 Task: Create a due date automation trigger when advanced on, on the wednesday after a card is due add content with a description starting with resumeat 11:00 AM.
Action: Mouse moved to (990, 71)
Screenshot: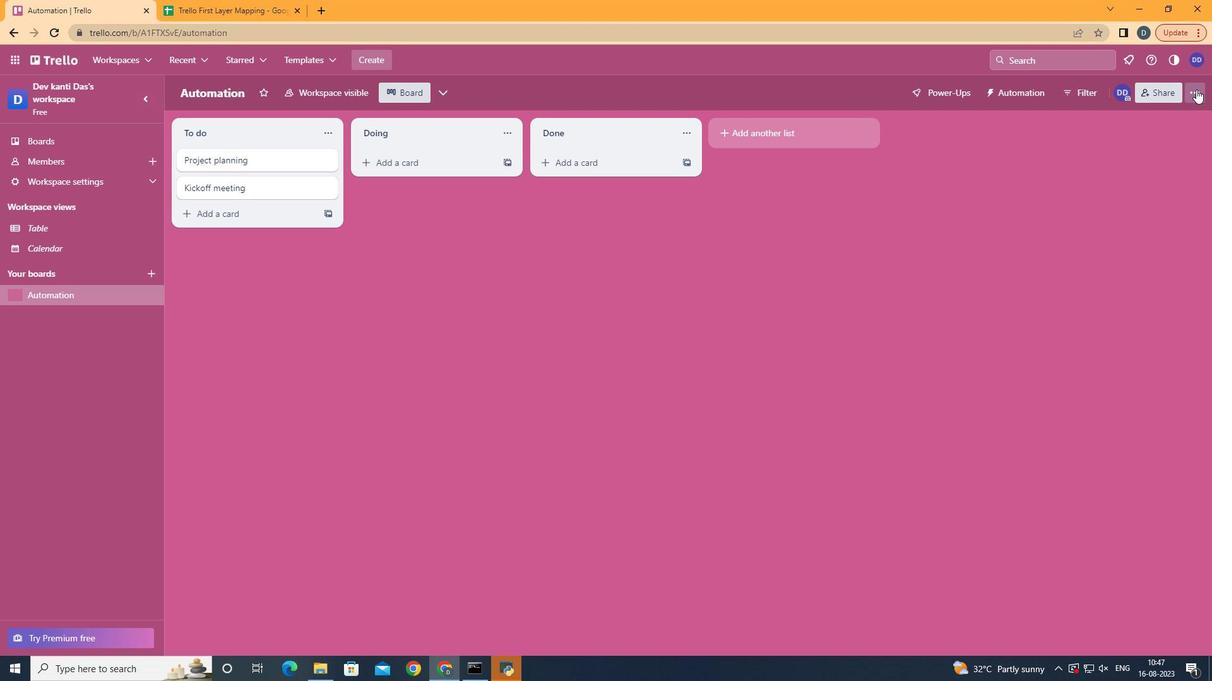 
Action: Mouse pressed left at (990, 71)
Screenshot: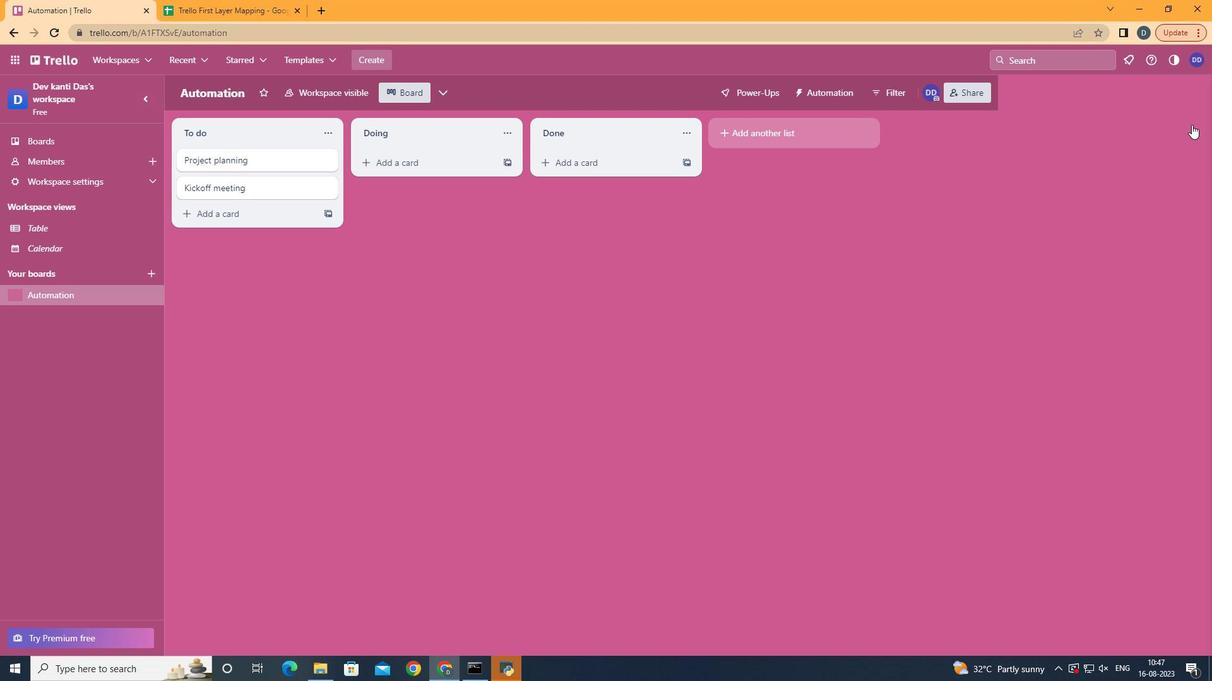 
Action: Mouse moved to (938, 252)
Screenshot: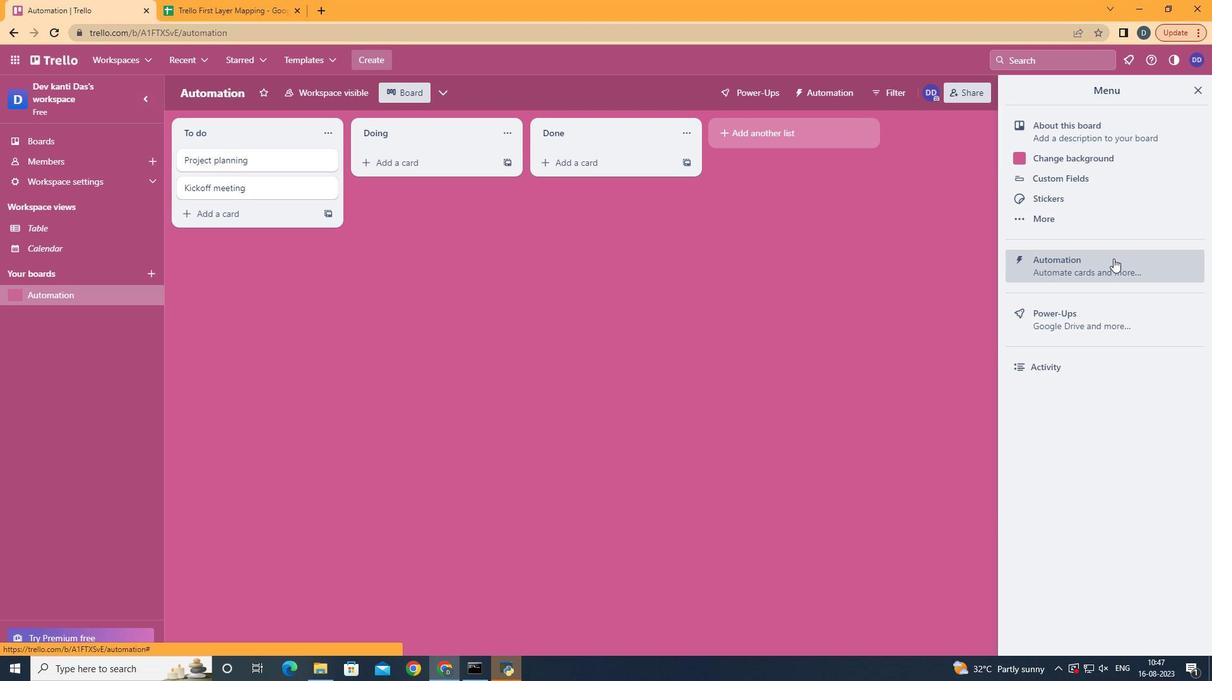 
Action: Mouse pressed left at (938, 252)
Screenshot: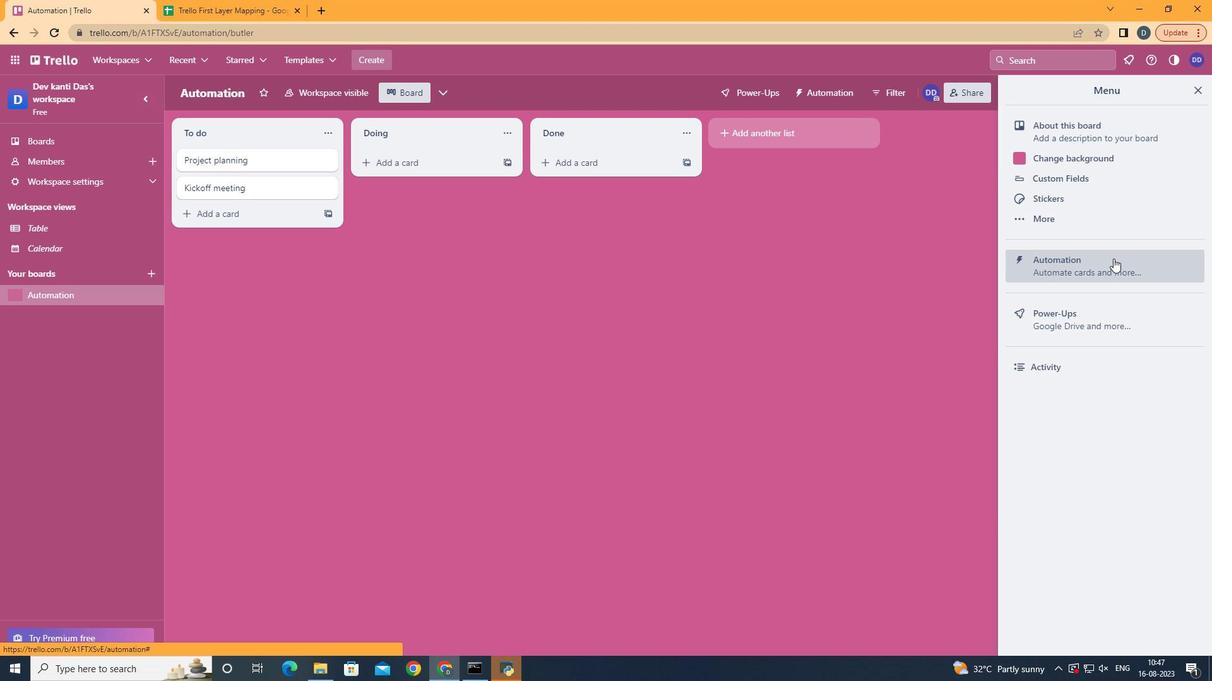 
Action: Mouse moved to (414, 246)
Screenshot: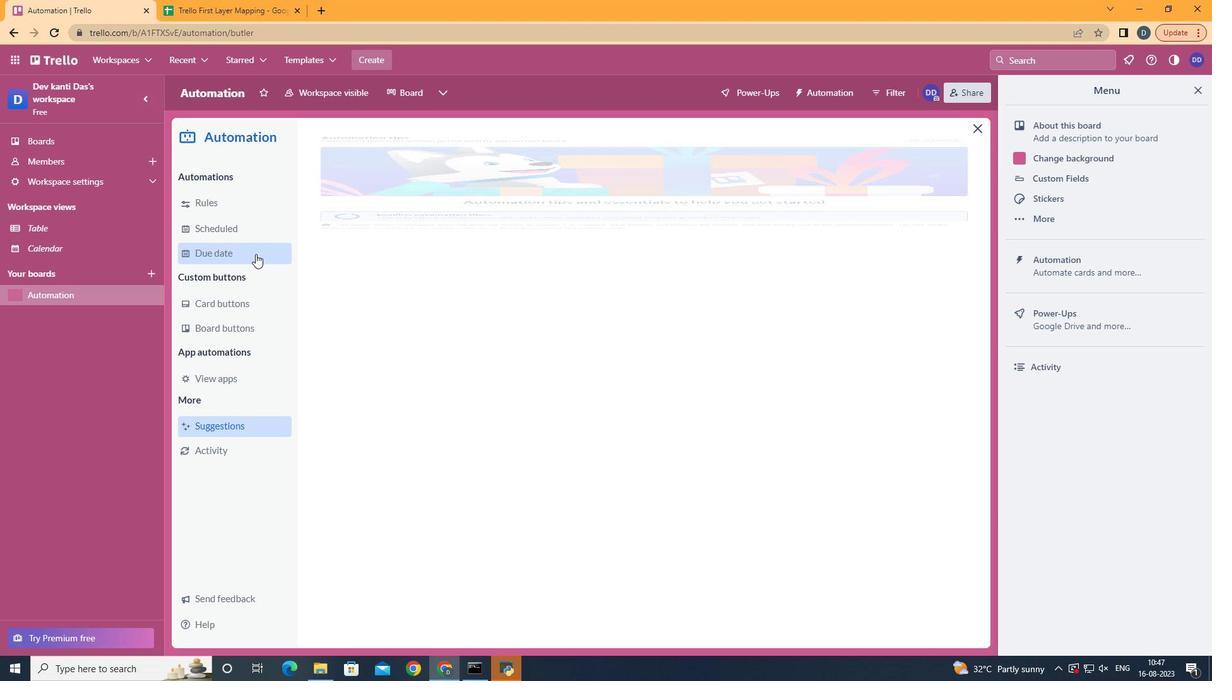 
Action: Mouse pressed left at (414, 246)
Screenshot: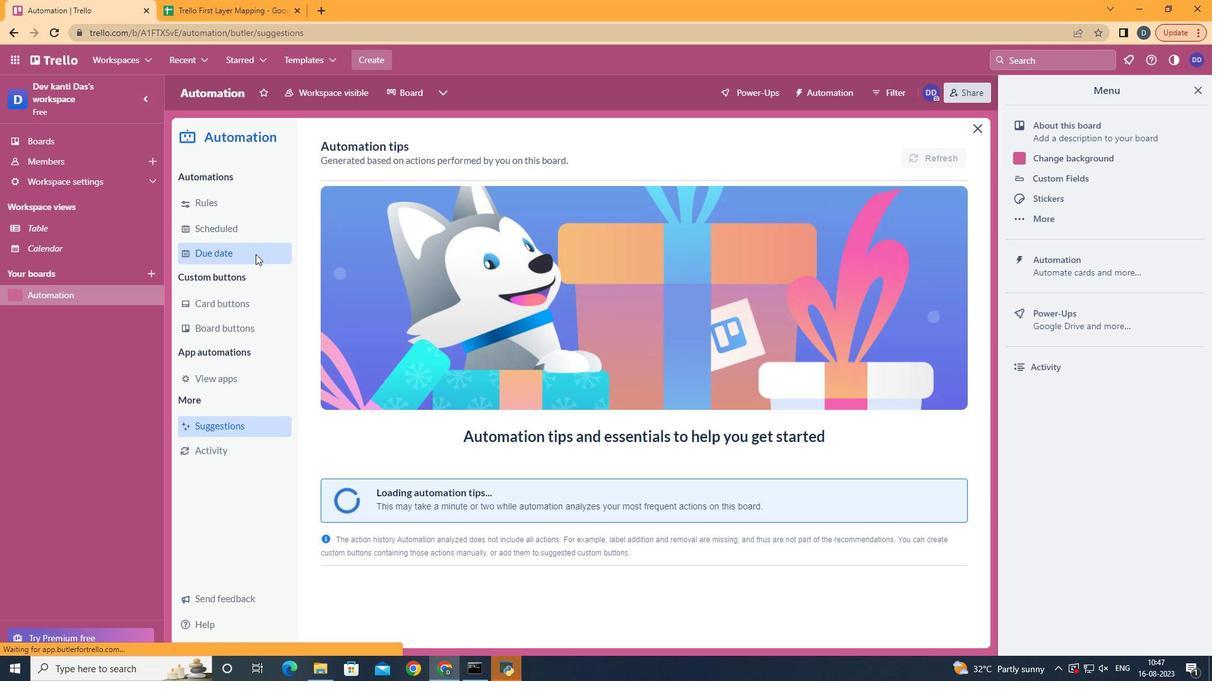 
Action: Mouse moved to (794, 142)
Screenshot: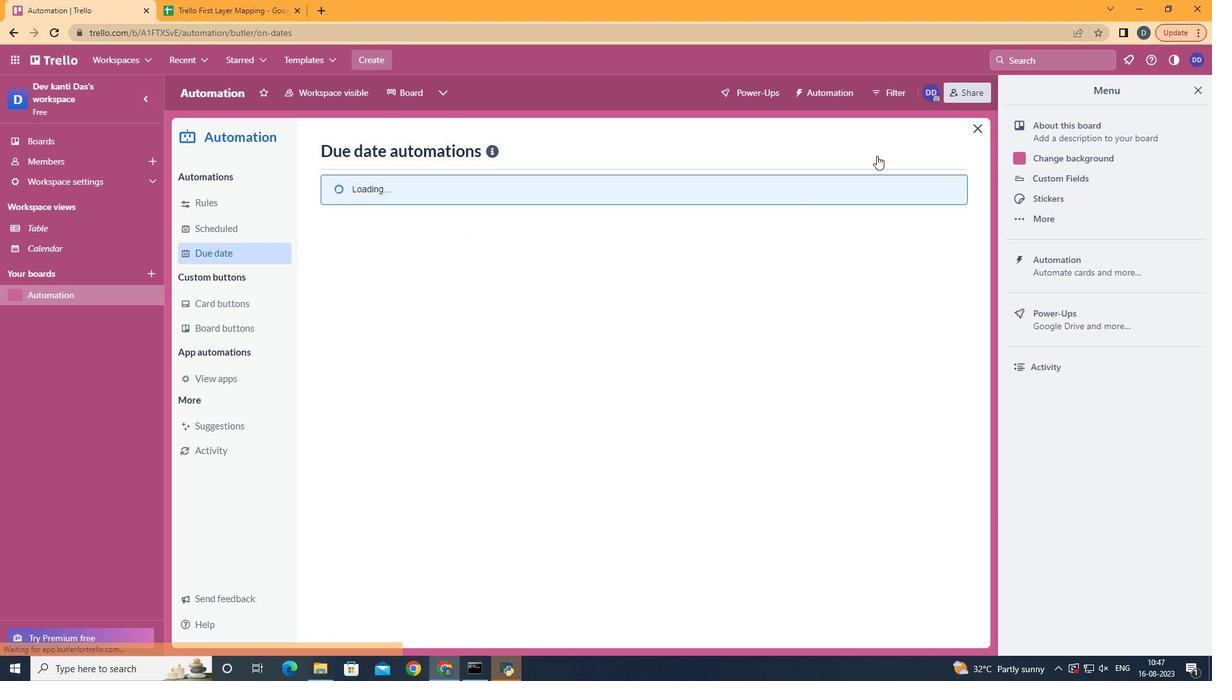 
Action: Mouse pressed left at (794, 142)
Screenshot: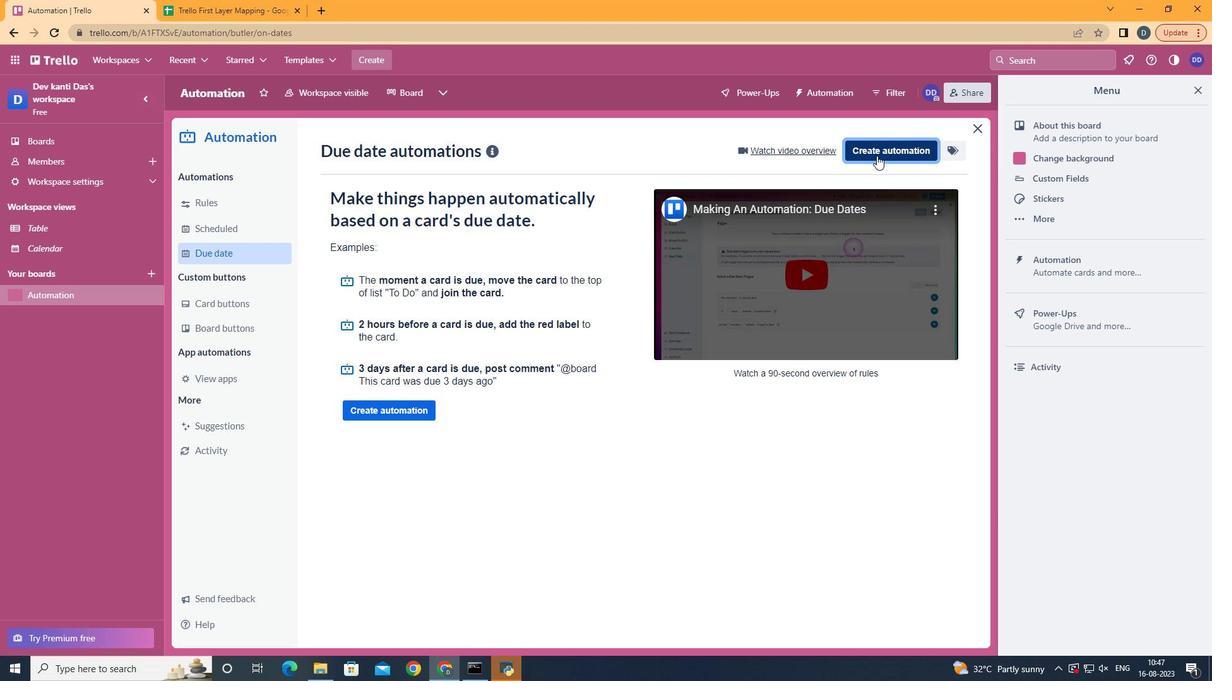 
Action: Mouse moved to (667, 272)
Screenshot: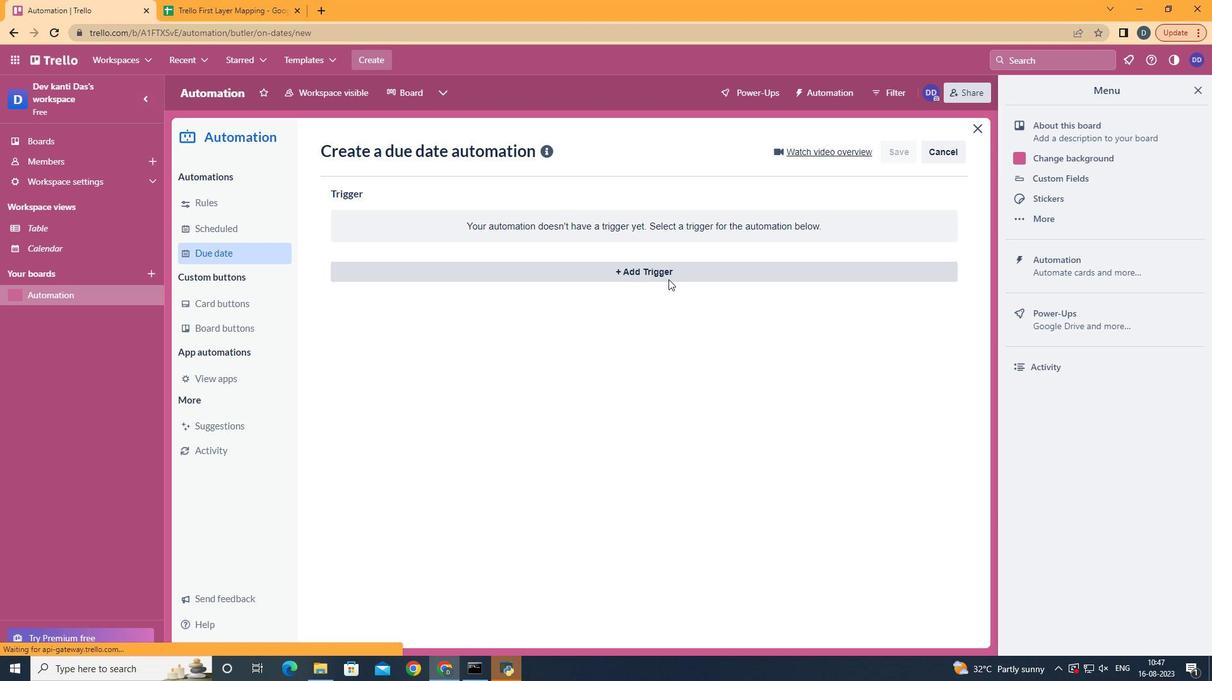 
Action: Mouse pressed left at (667, 272)
Screenshot: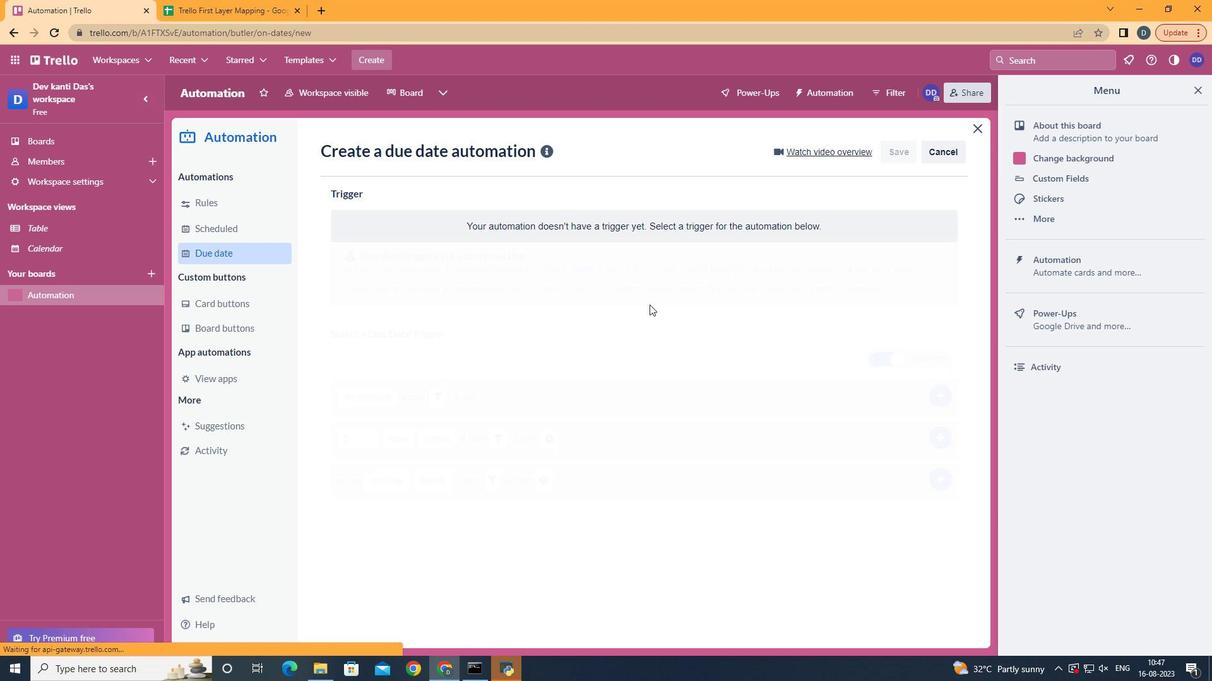 
Action: Mouse moved to (513, 382)
Screenshot: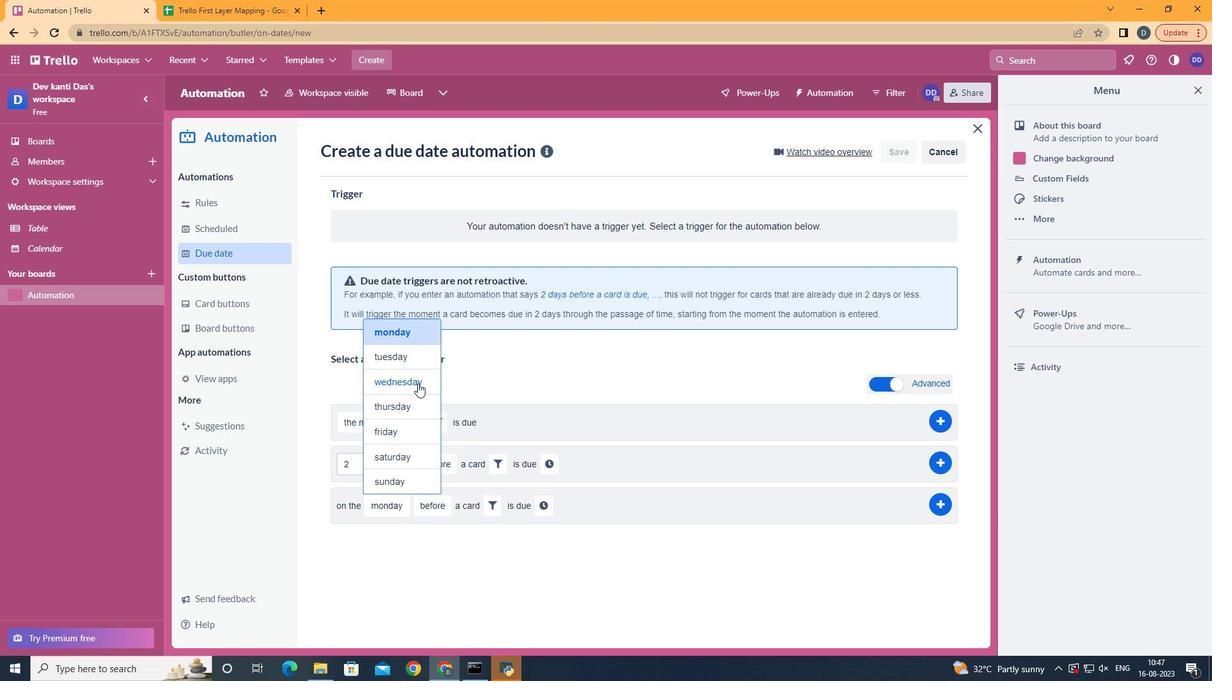 
Action: Mouse pressed left at (513, 382)
Screenshot: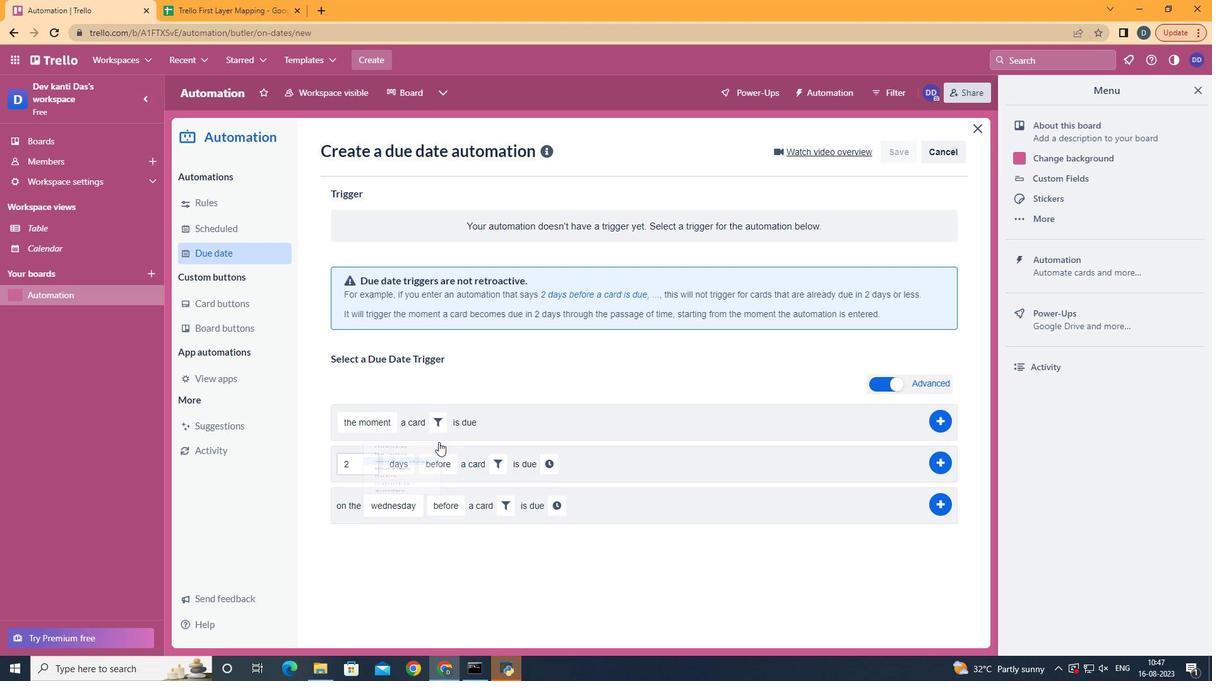 
Action: Mouse moved to (537, 561)
Screenshot: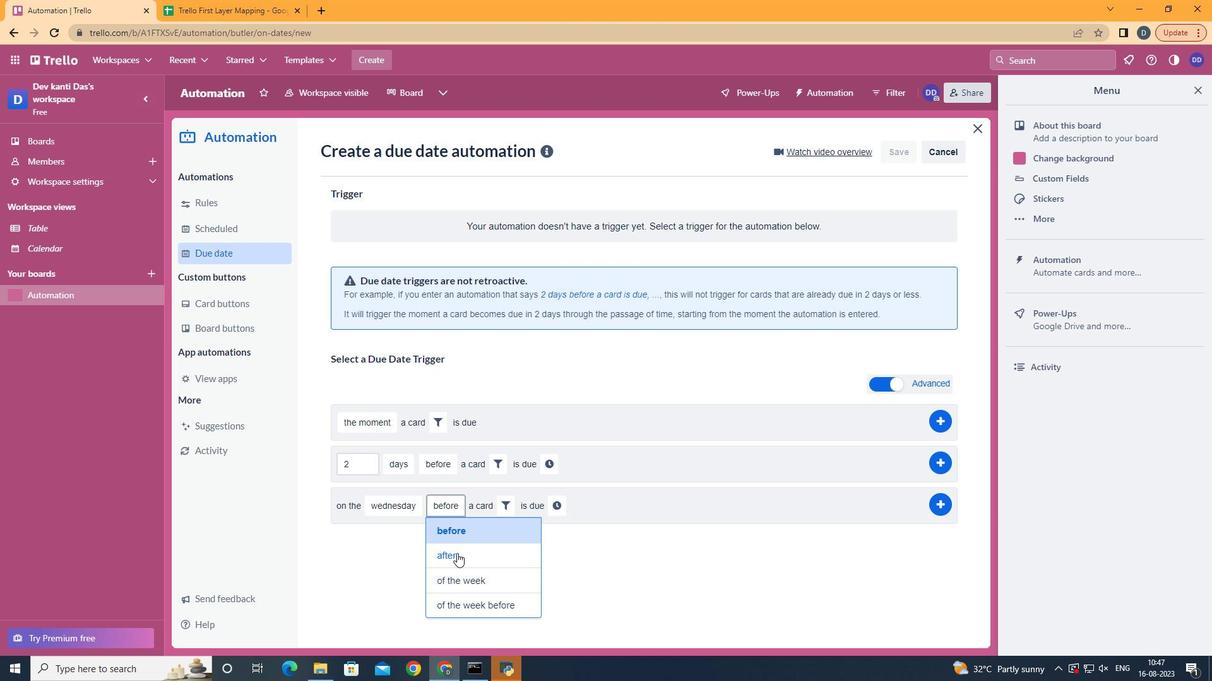 
Action: Mouse pressed left at (537, 561)
Screenshot: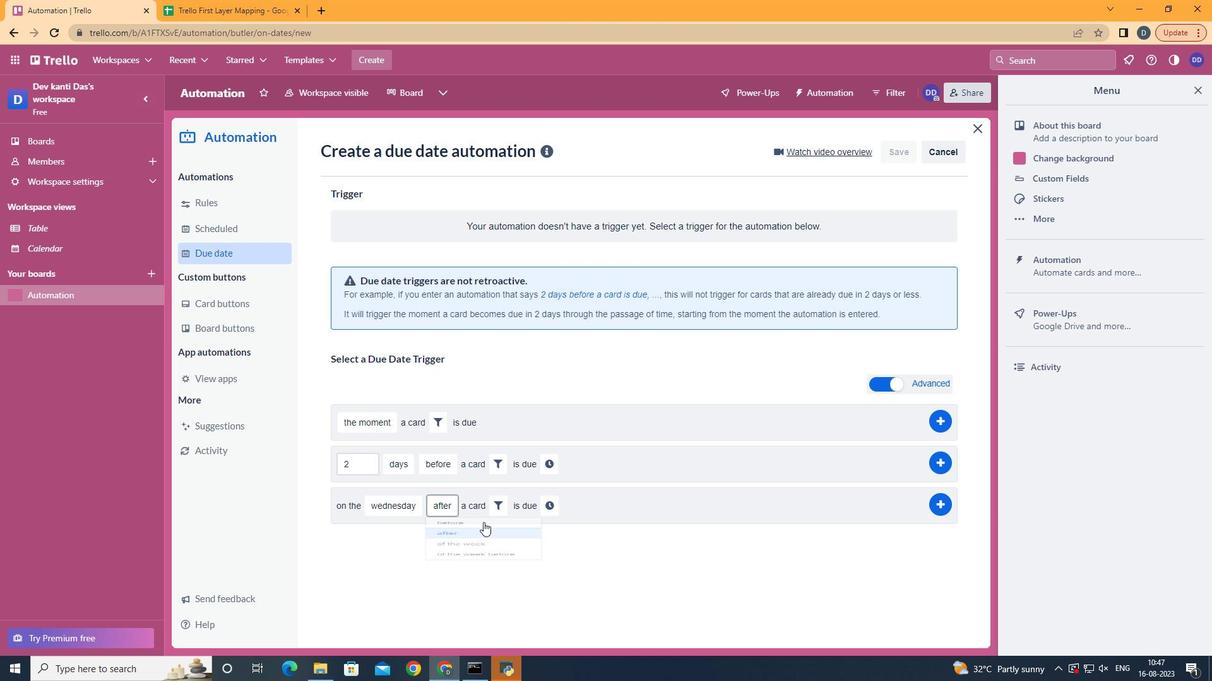 
Action: Mouse moved to (560, 512)
Screenshot: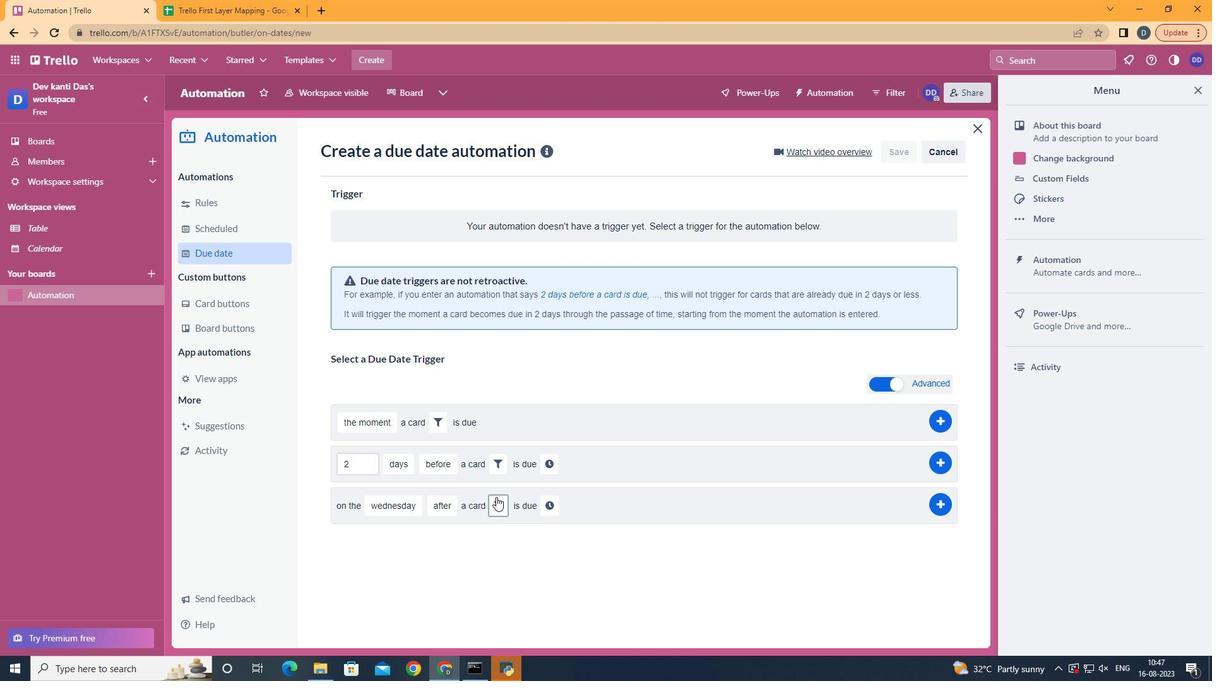 
Action: Mouse pressed left at (560, 512)
Screenshot: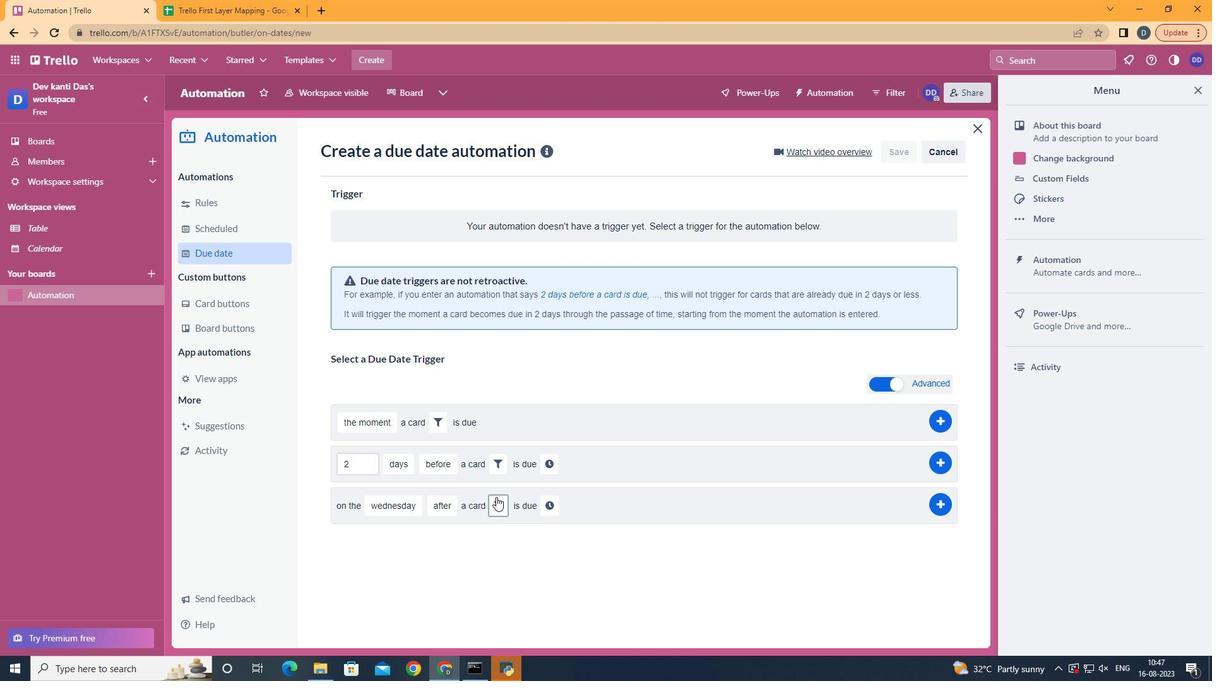 
Action: Mouse moved to (656, 550)
Screenshot: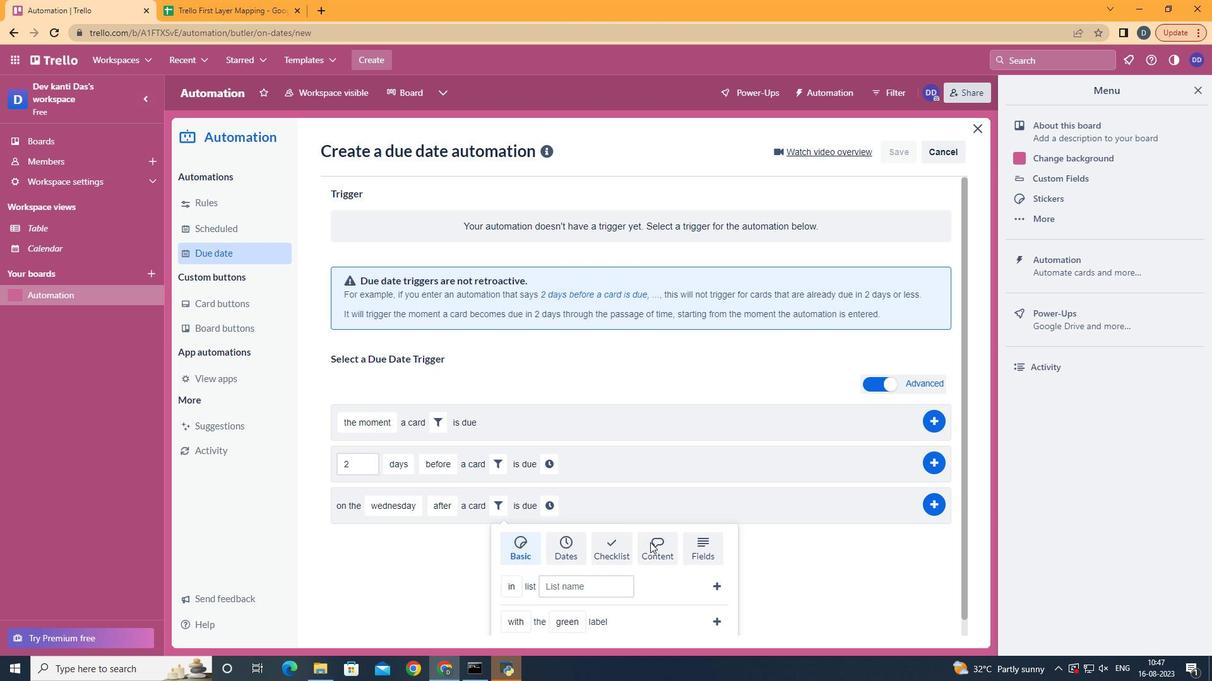 
Action: Mouse pressed left at (656, 550)
Screenshot: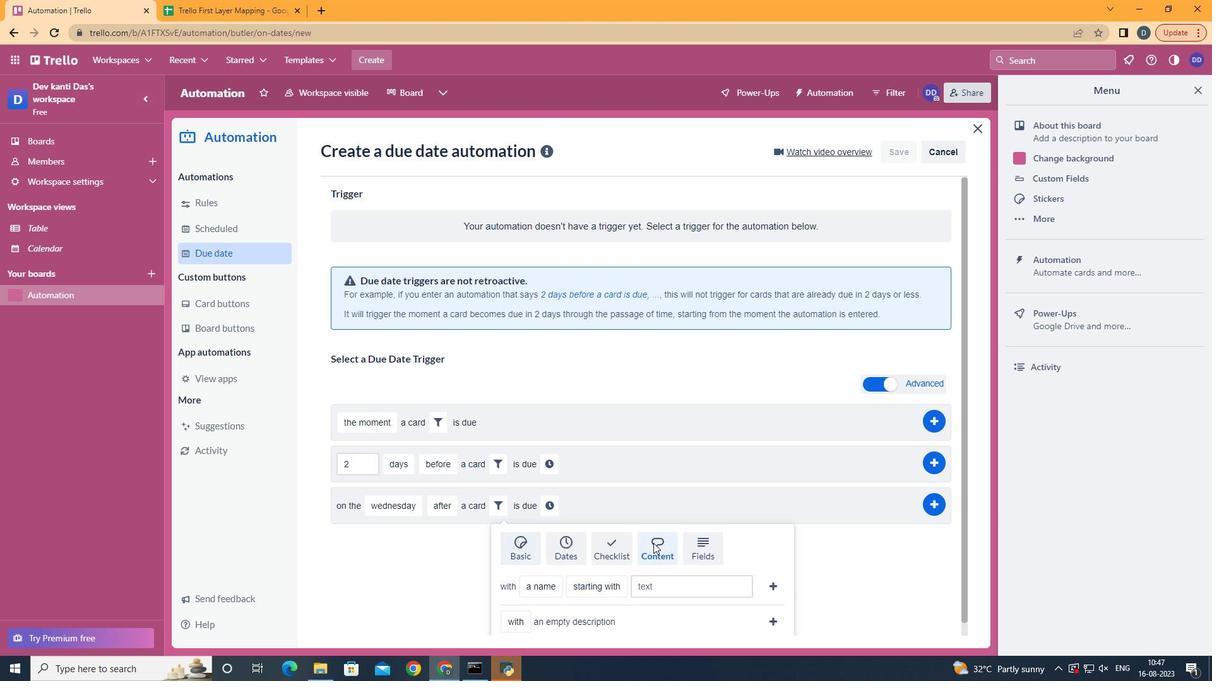 
Action: Mouse moved to (595, 546)
Screenshot: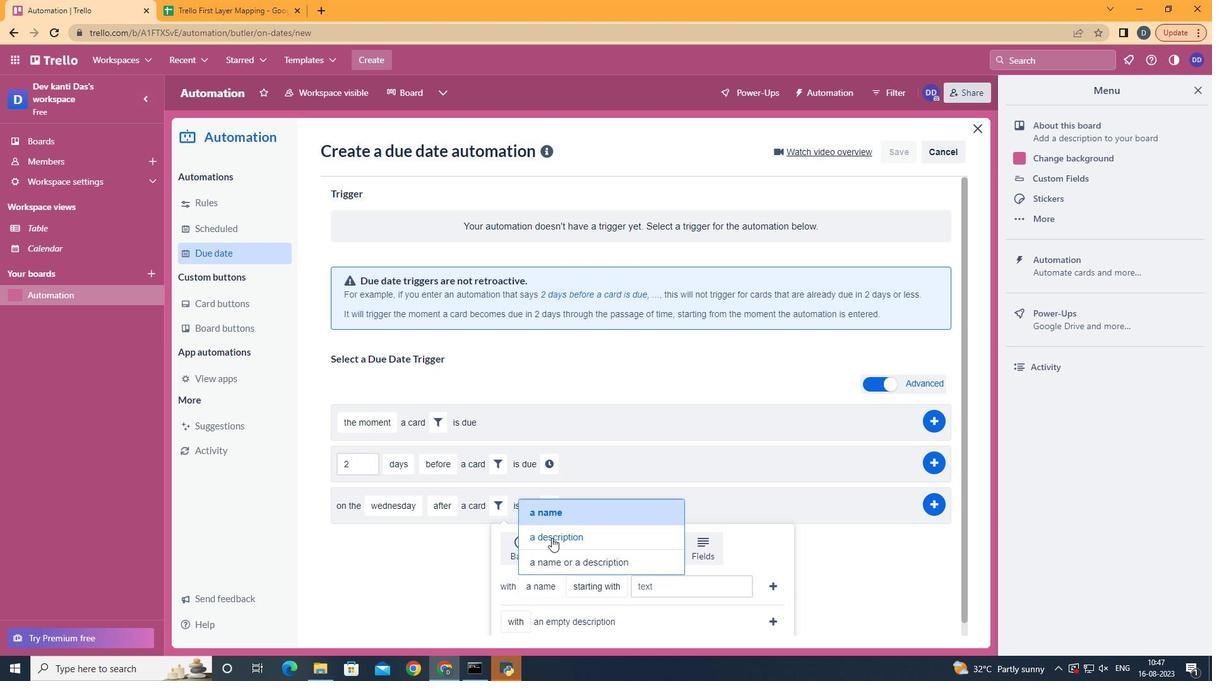 
Action: Mouse pressed left at (595, 546)
Screenshot: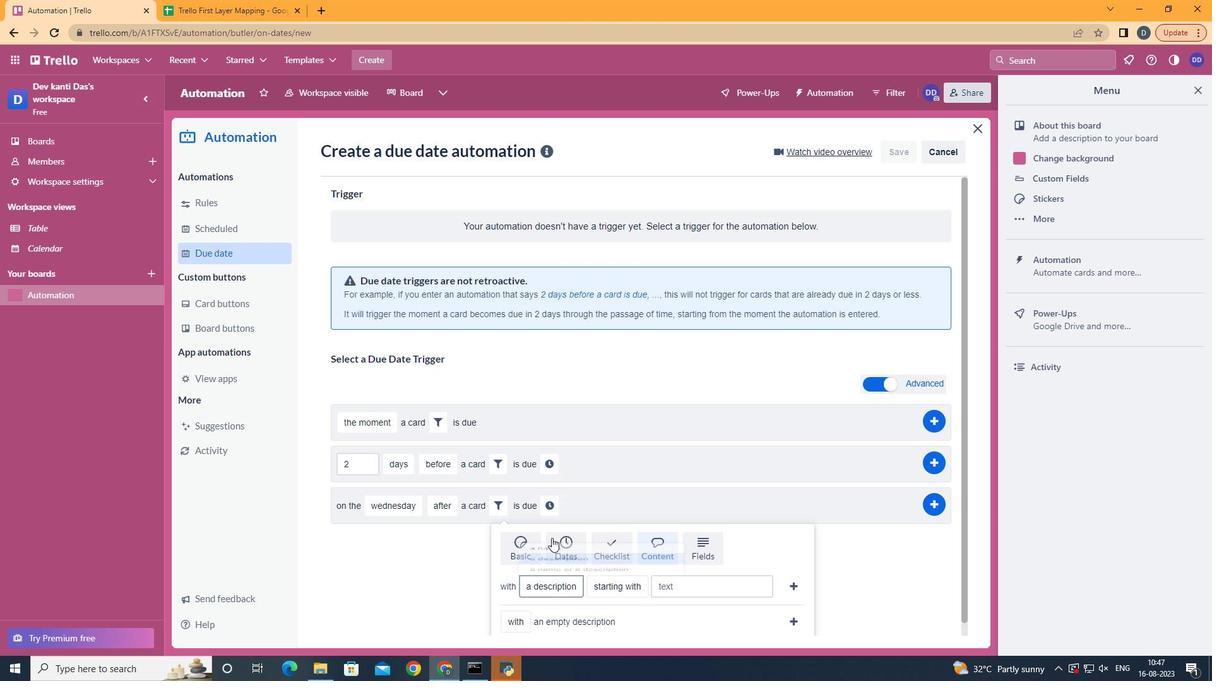 
Action: Mouse moved to (695, 589)
Screenshot: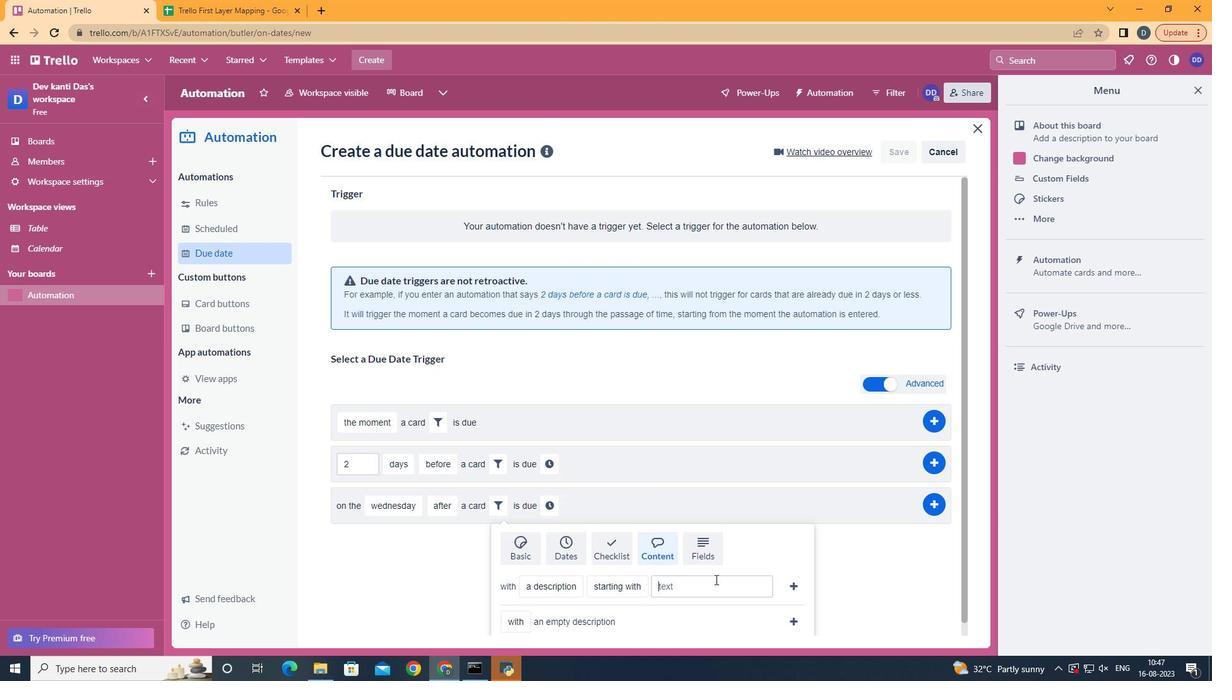 
Action: Mouse pressed left at (695, 589)
Screenshot: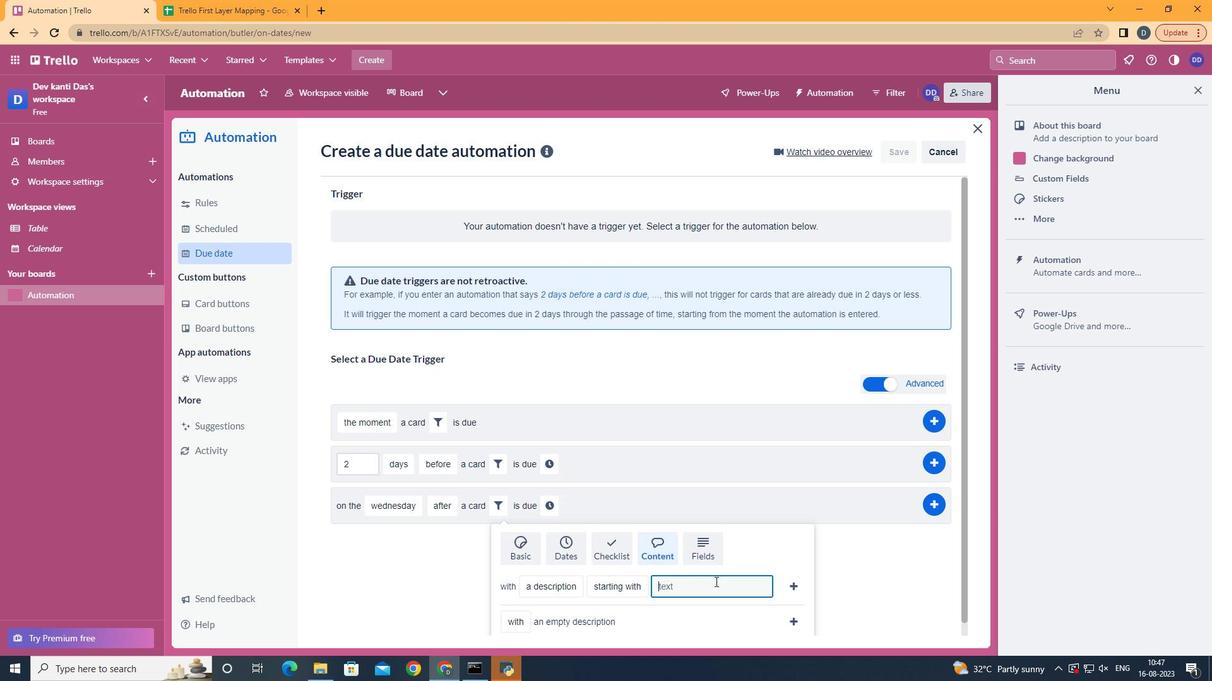 
Action: Mouse moved to (695, 593)
Screenshot: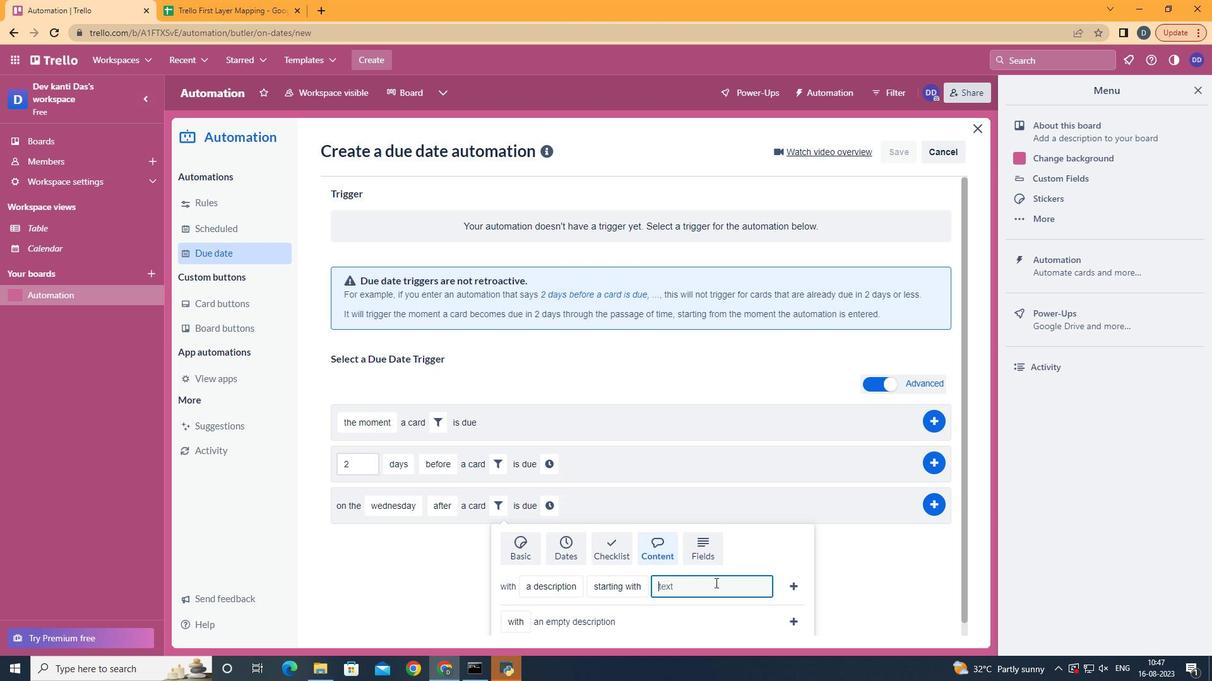 
Action: Key pressed e<Key.backspace>resume
Screenshot: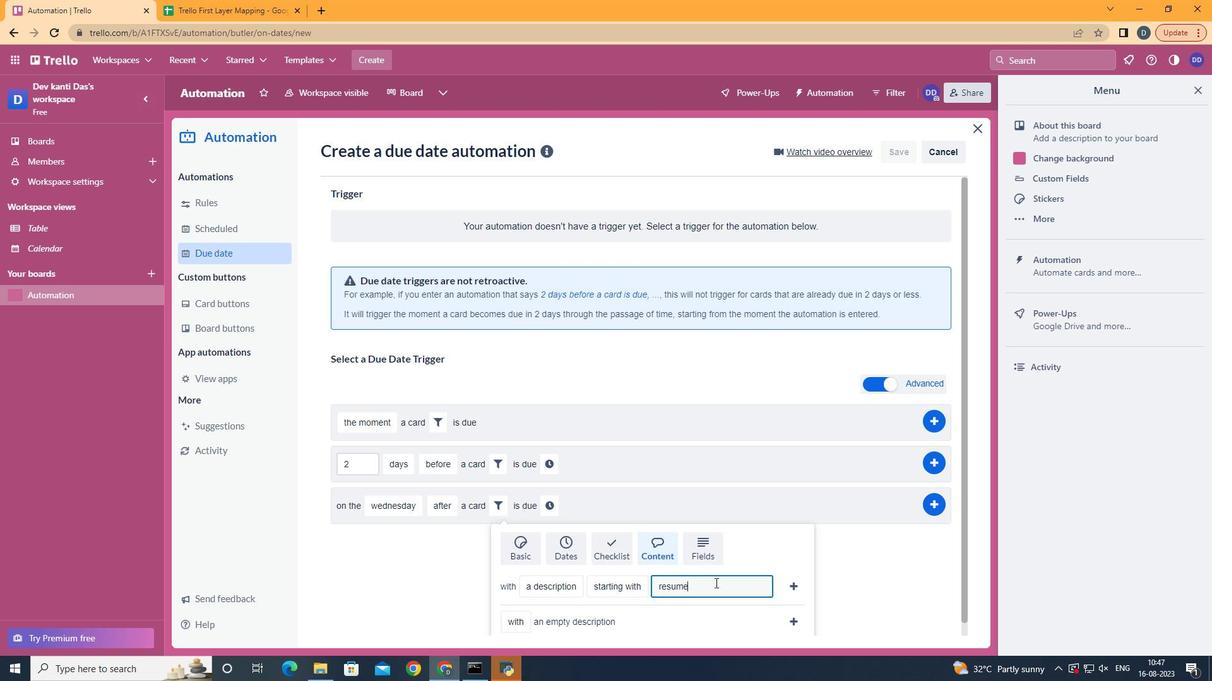 
Action: Mouse moved to (744, 601)
Screenshot: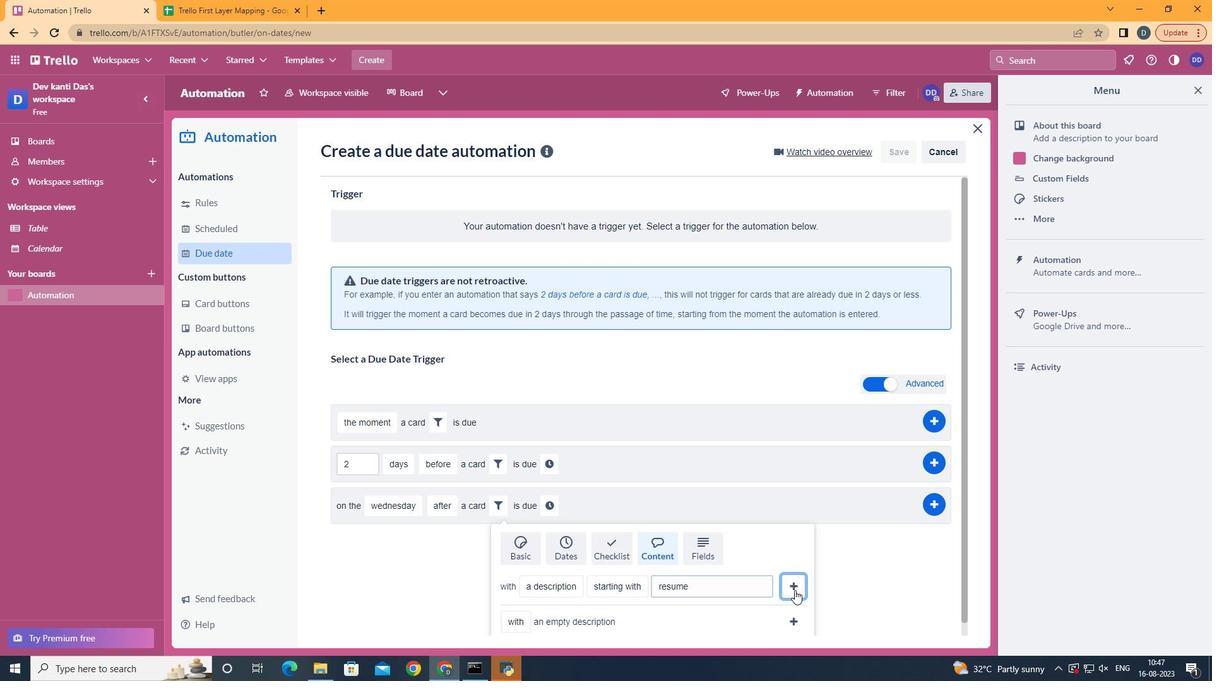 
Action: Mouse pressed left at (744, 601)
Screenshot: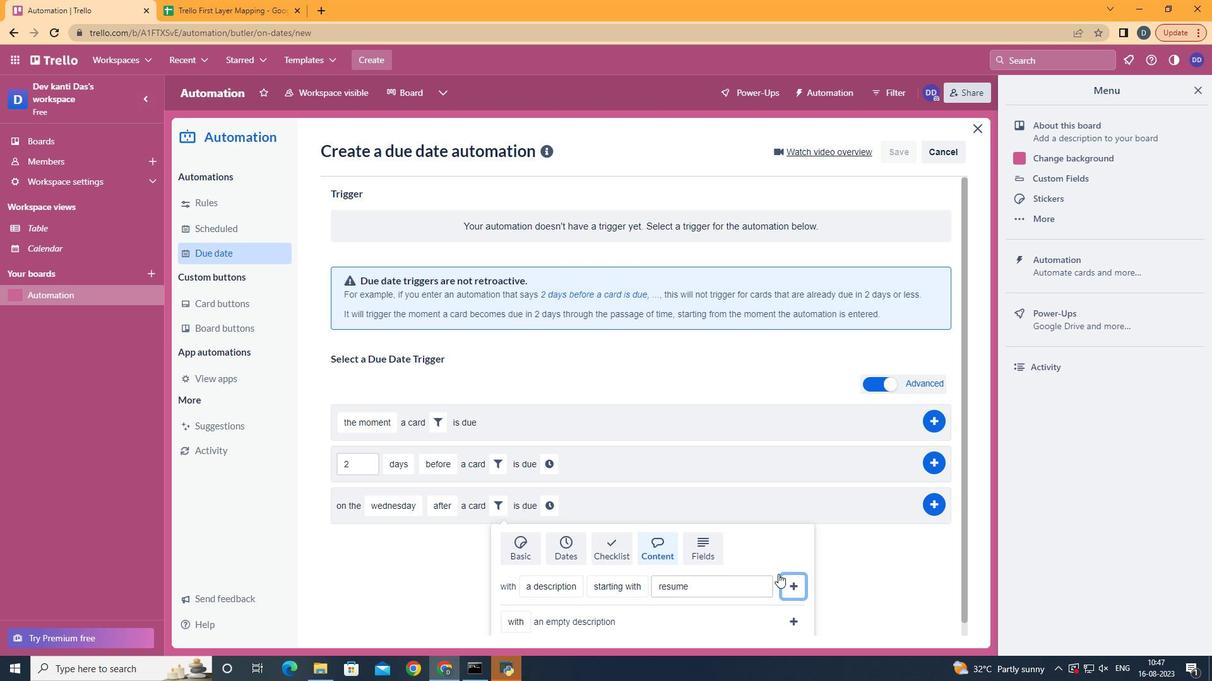 
Action: Mouse moved to (704, 508)
Screenshot: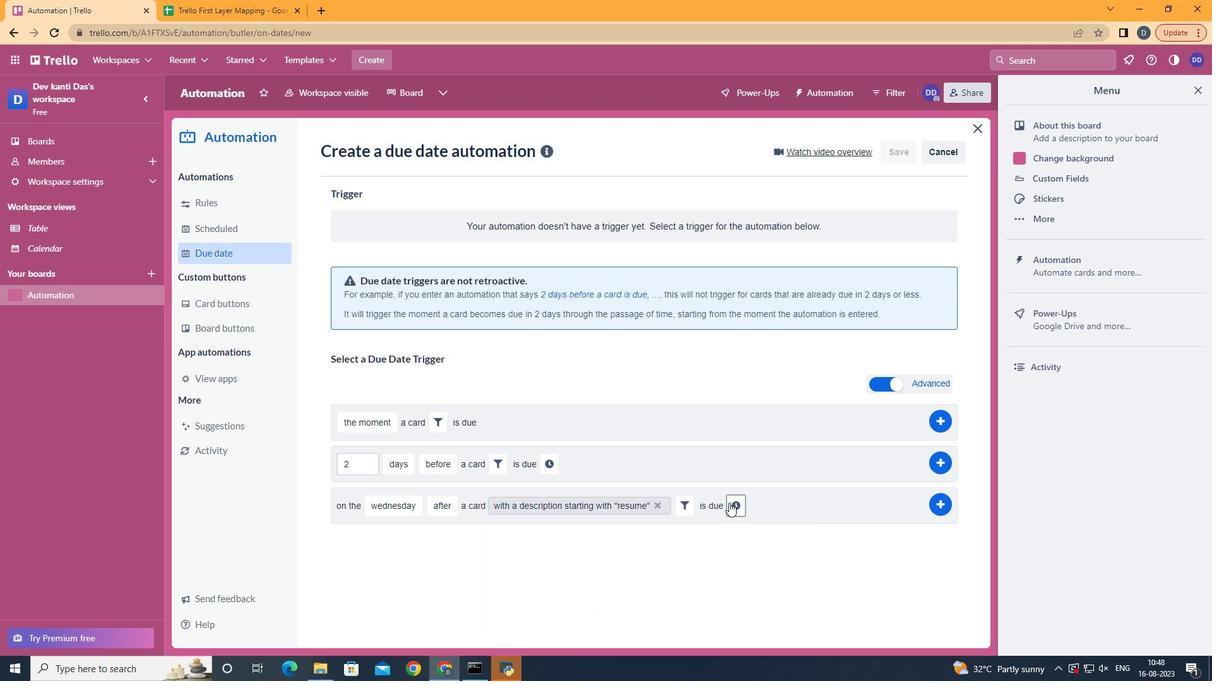 
Action: Mouse pressed left at (704, 508)
Screenshot: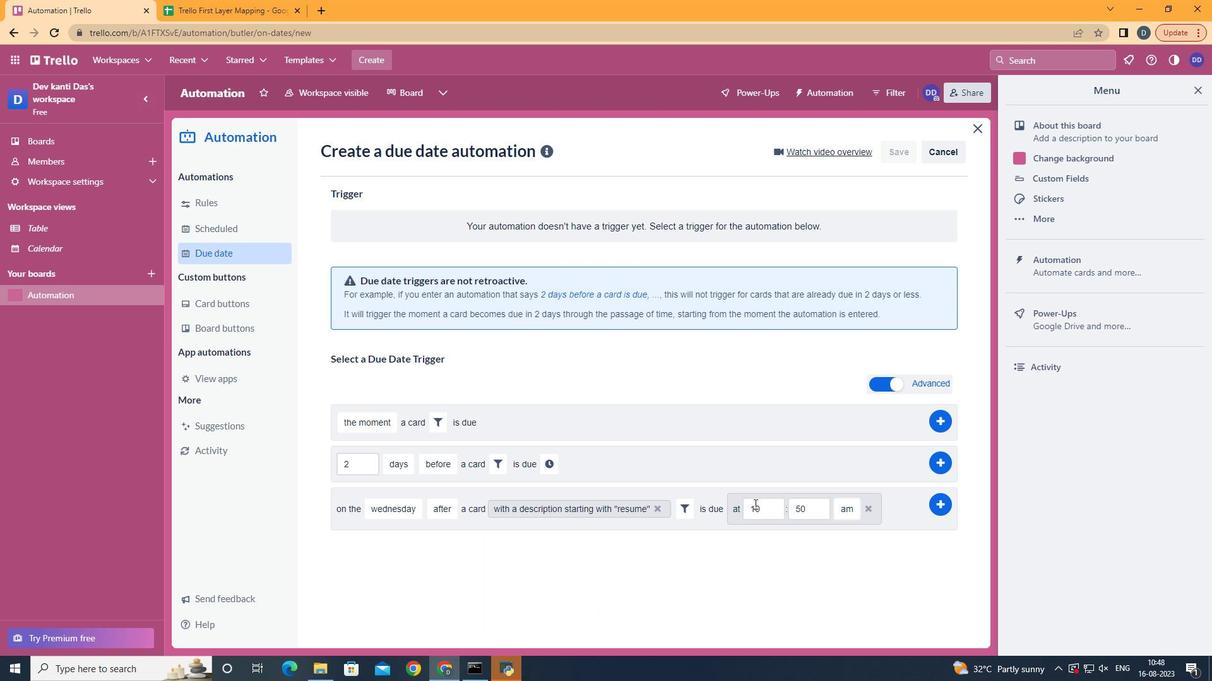 
Action: Mouse moved to (734, 510)
Screenshot: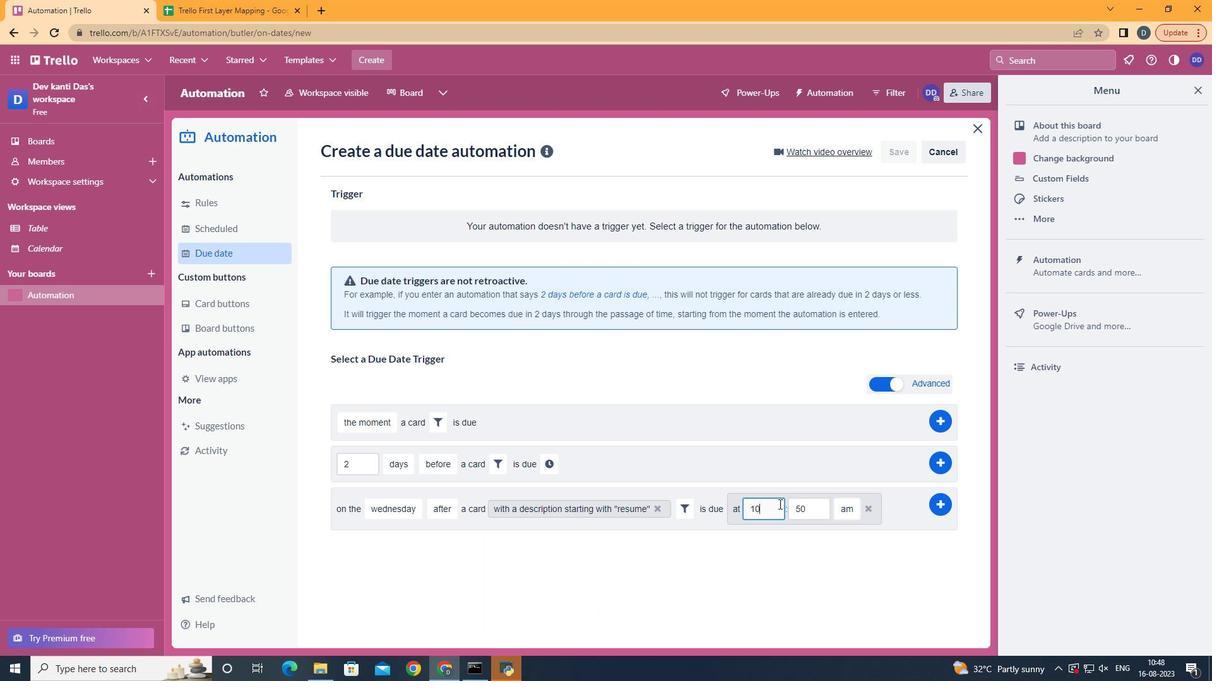 
Action: Mouse pressed left at (734, 510)
Screenshot: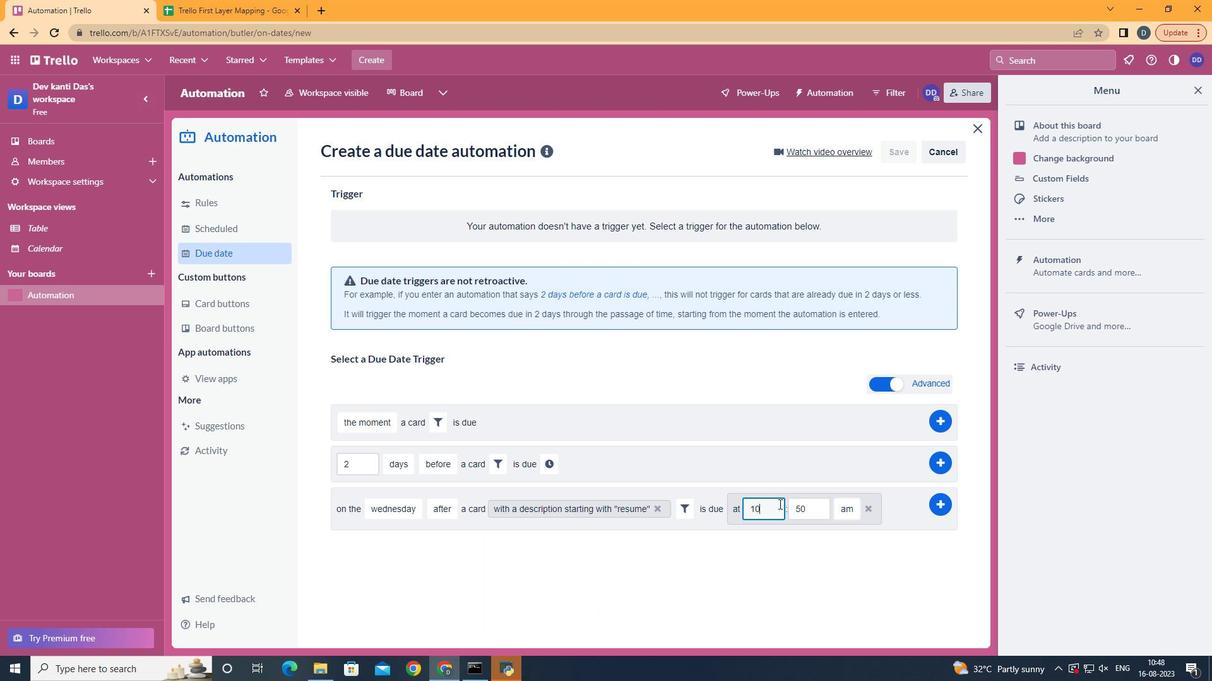 
Action: Key pressed <Key.backspace>1
Screenshot: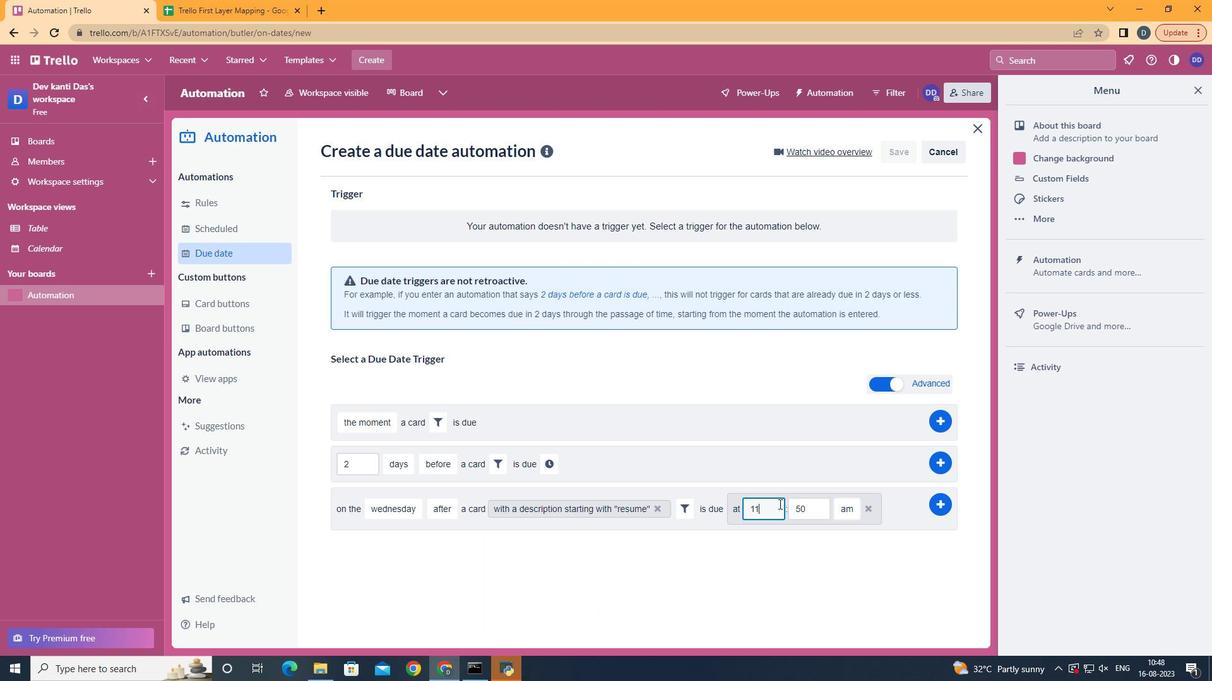
Action: Mouse moved to (762, 516)
Screenshot: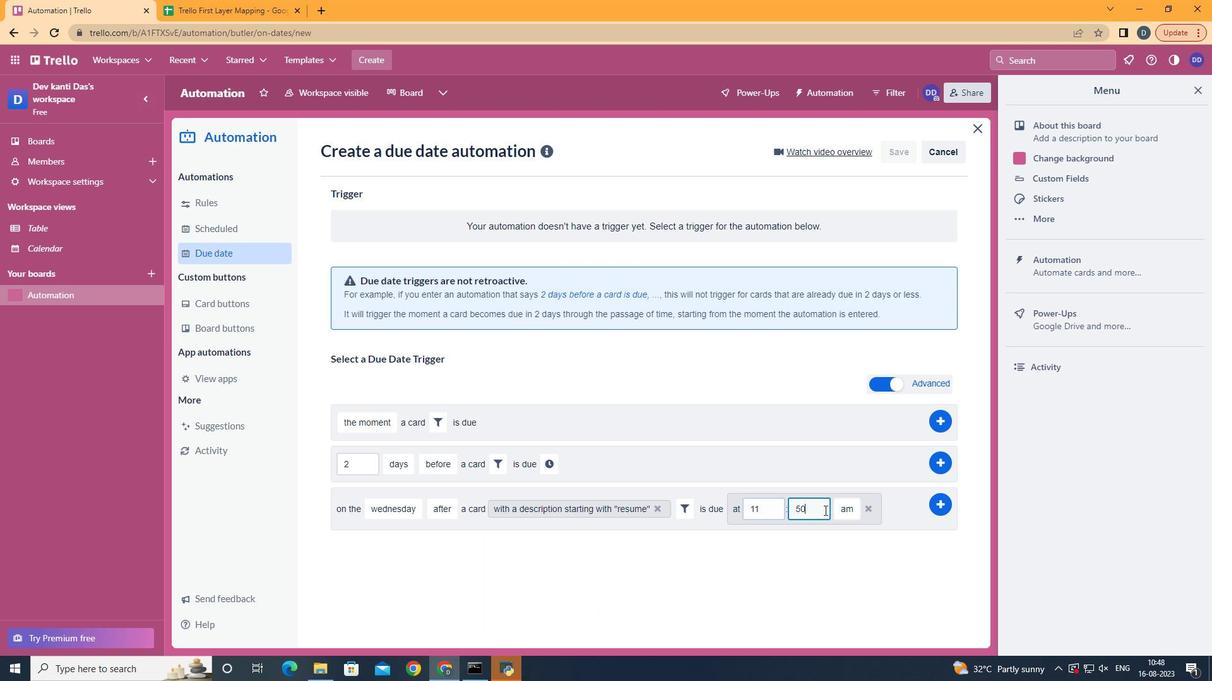 
Action: Mouse pressed left at (762, 516)
Screenshot: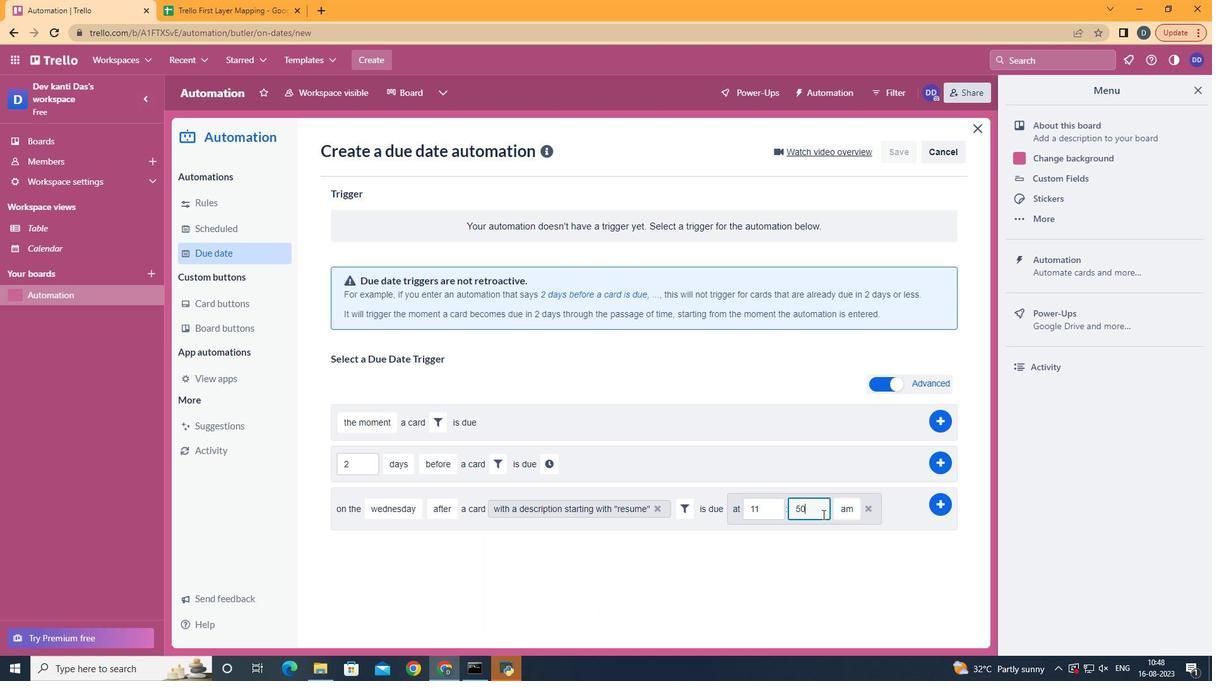 
Action: Key pressed <Key.backspace>
Screenshot: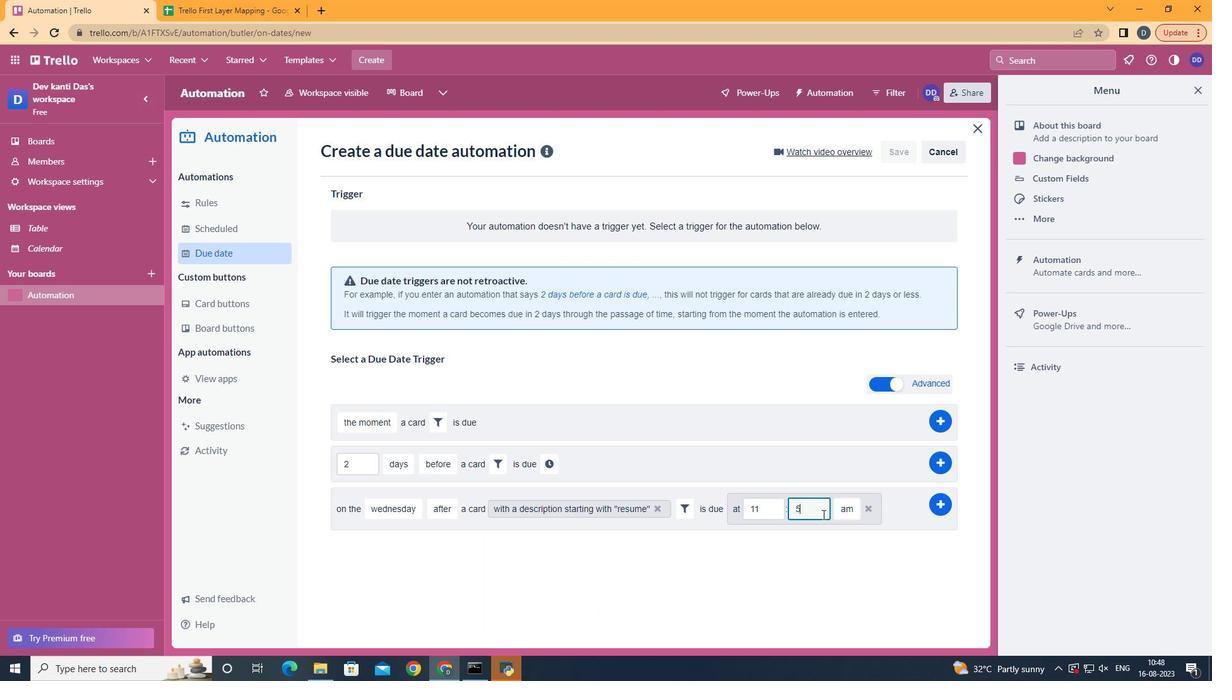 
Action: Mouse moved to (761, 521)
Screenshot: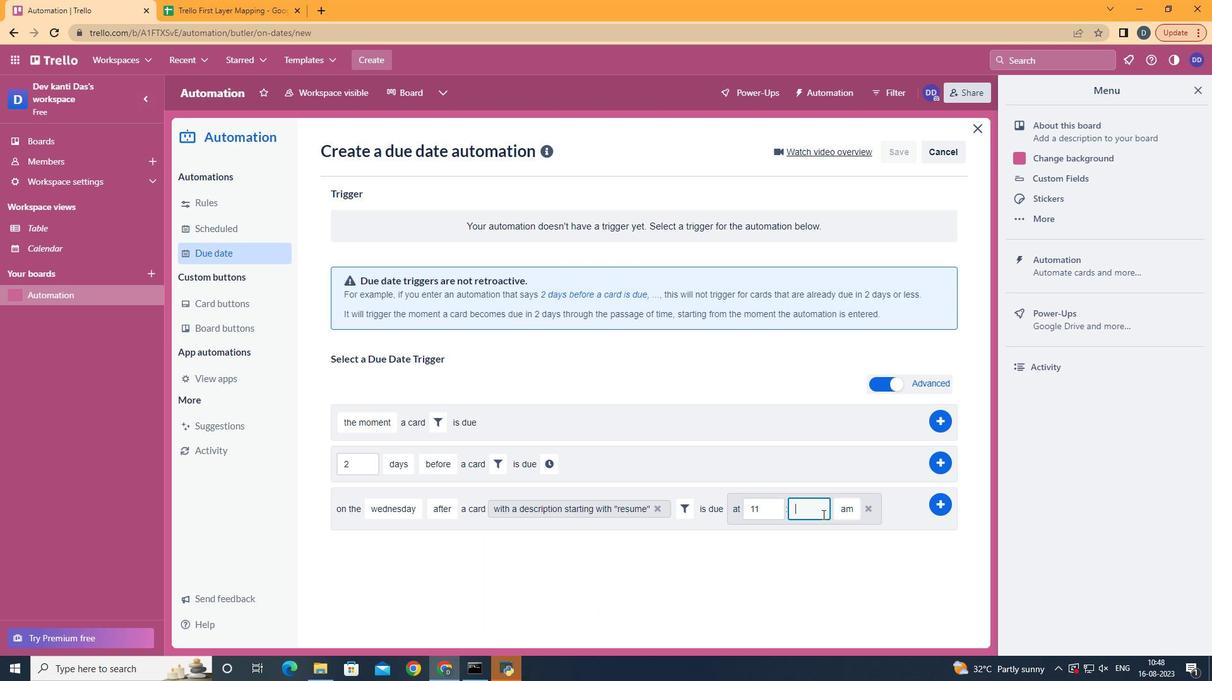 
Action: Key pressed <Key.backspace>00
Screenshot: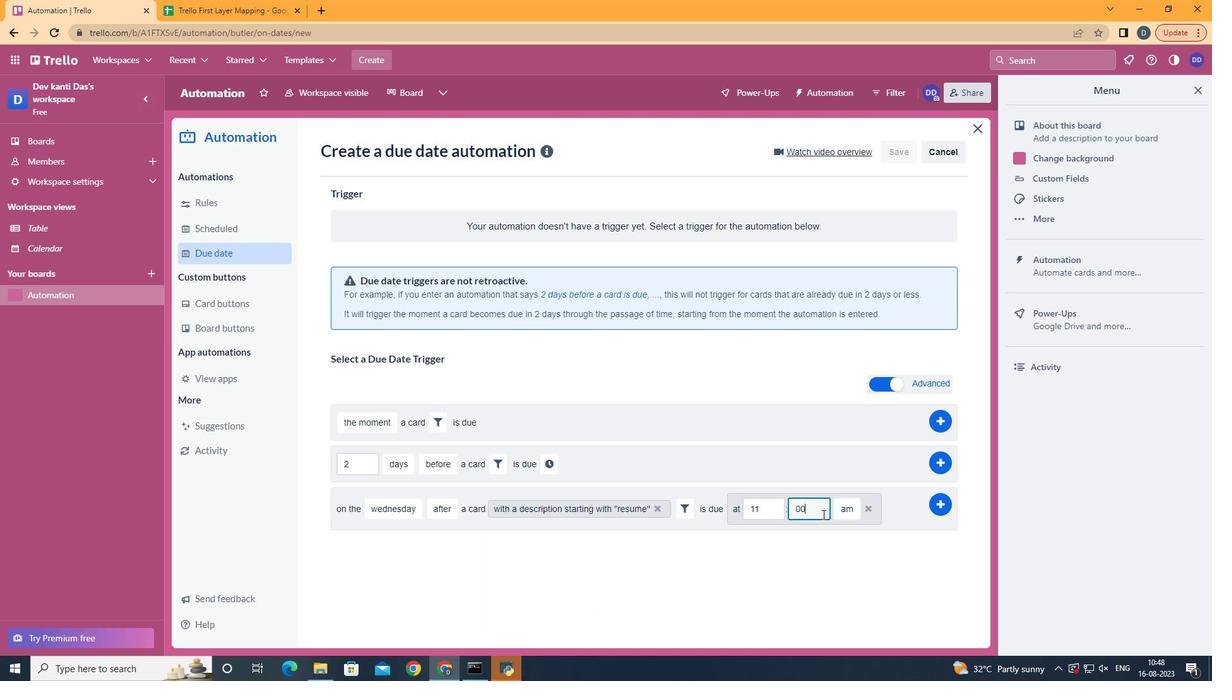 
Action: Mouse moved to (827, 510)
Screenshot: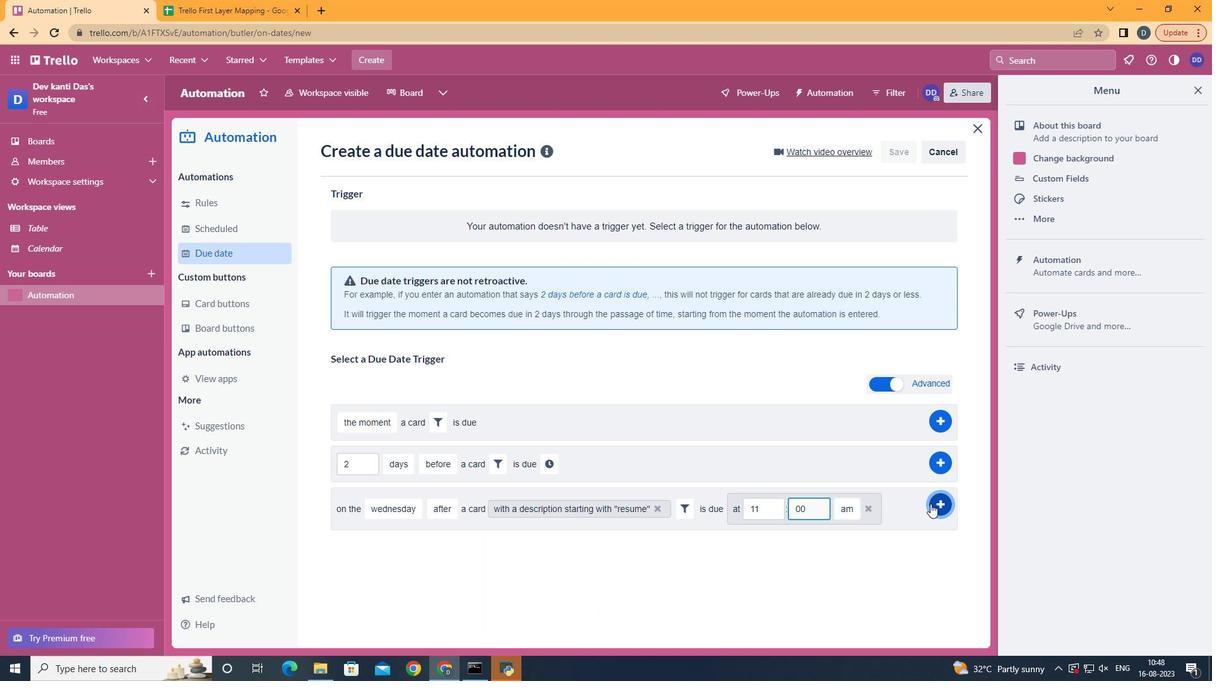 
Action: Mouse pressed left at (827, 510)
Screenshot: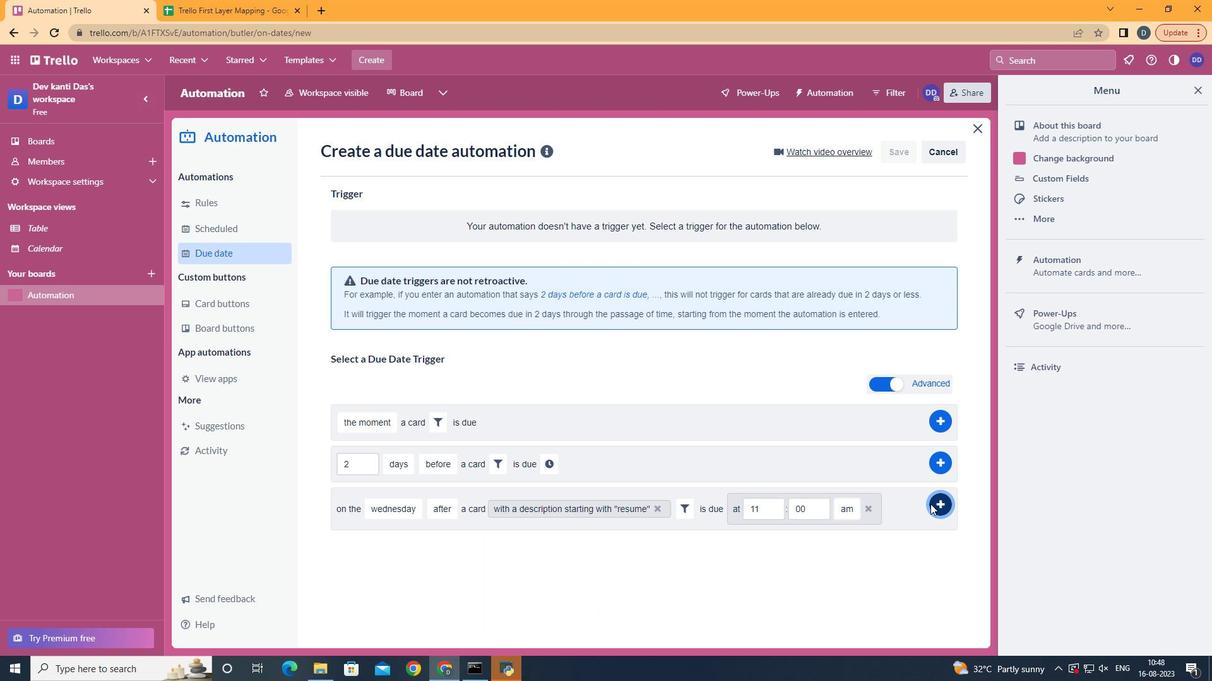
Action: Mouse moved to (827, 510)
Screenshot: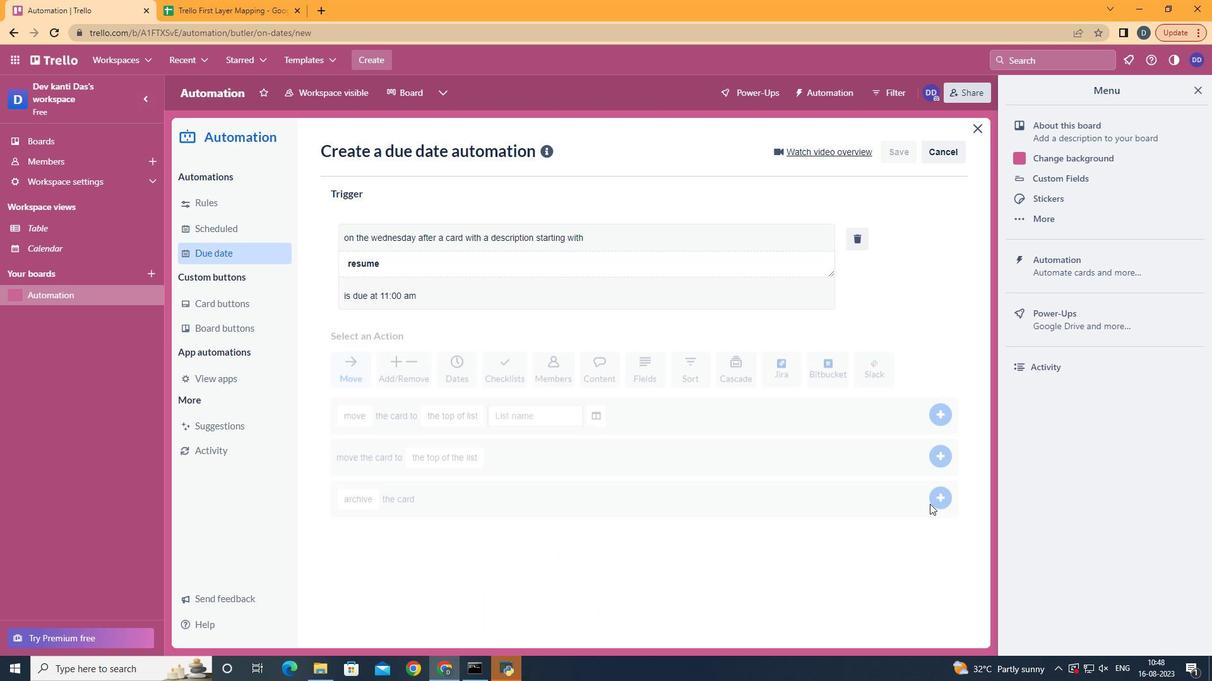 
